 Task: Create New Movie
Action: Mouse moved to (379, 147)
Screenshot: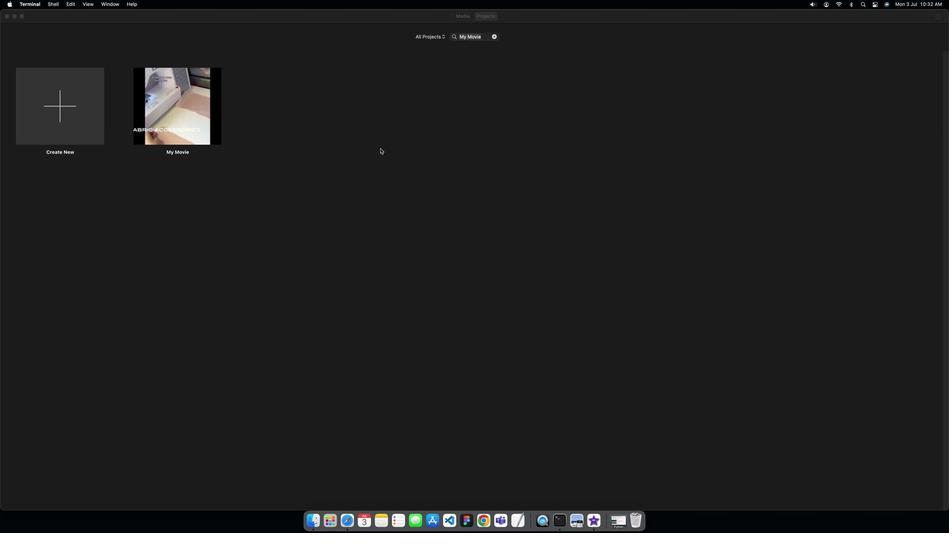 
Action: Mouse pressed left at (379, 147)
Screenshot: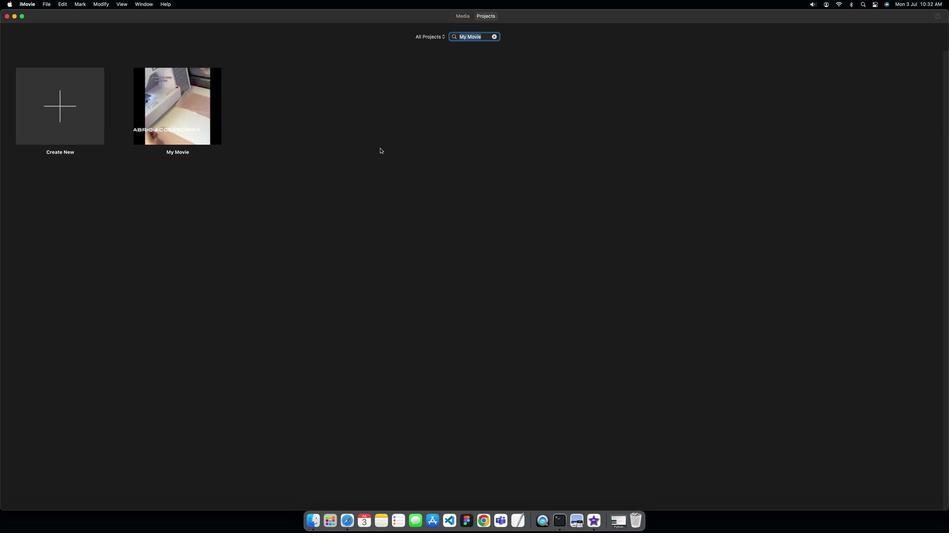 
Action: Mouse moved to (71, 124)
Screenshot: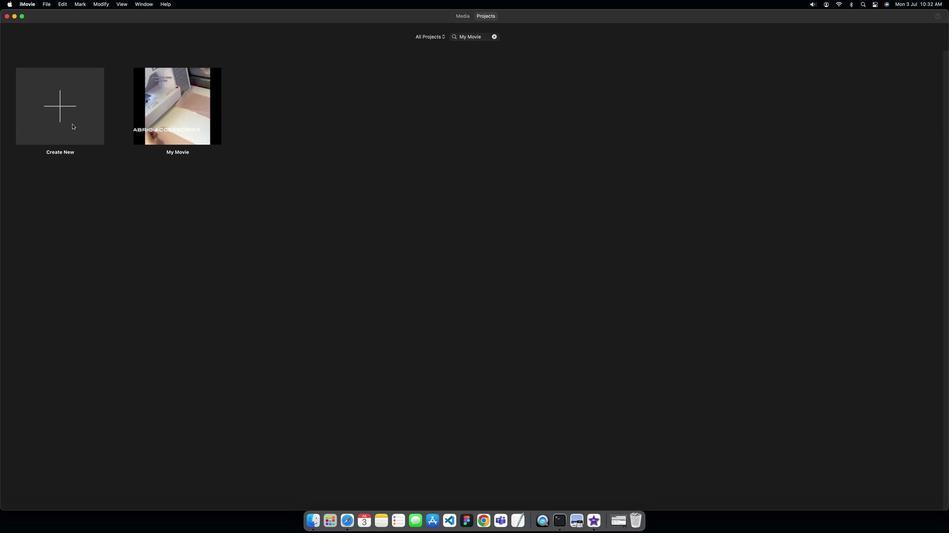 
Action: Mouse pressed left at (71, 124)
Screenshot: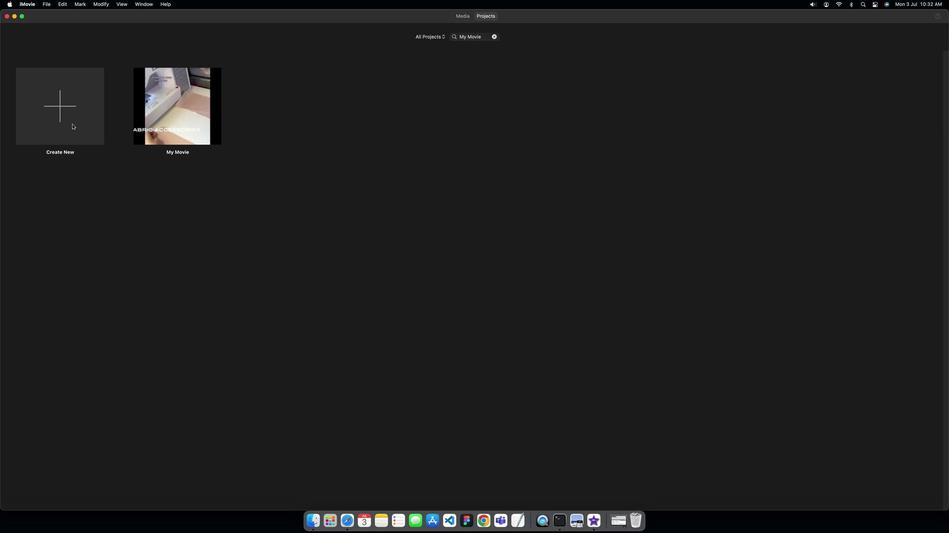 
Action: Mouse moved to (65, 143)
Screenshot: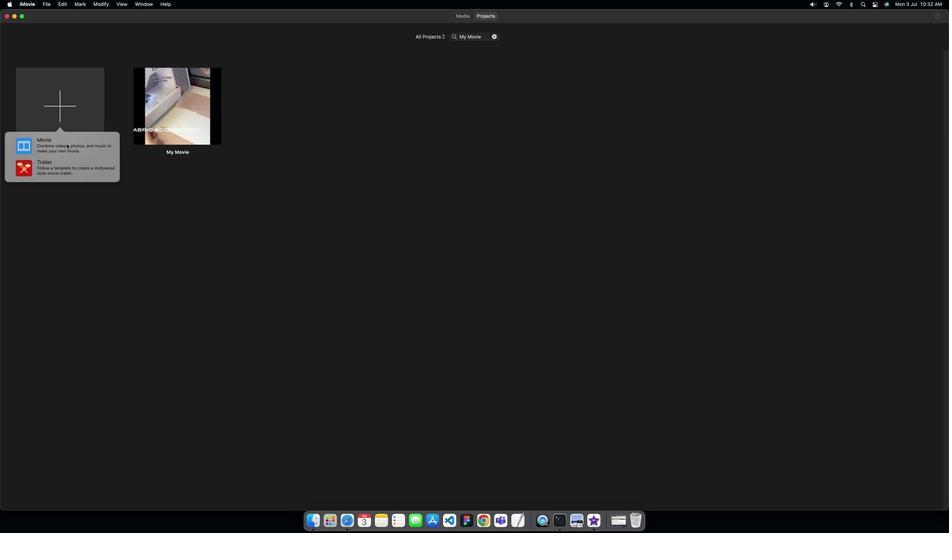 
Action: Mouse pressed left at (65, 143)
Screenshot: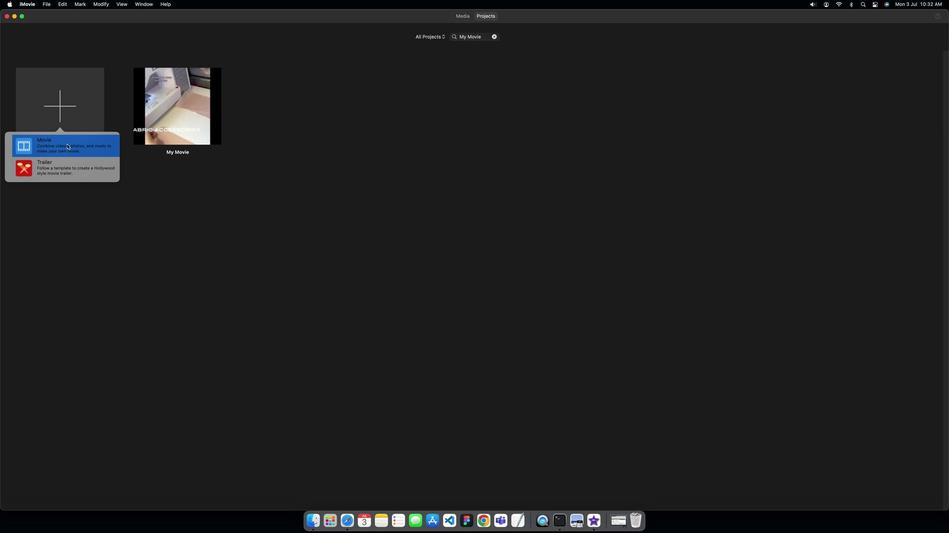 
